 Task: Add 1 hour 30 minutes after the event.
Action: Mouse moved to (121, 373)
Screenshot: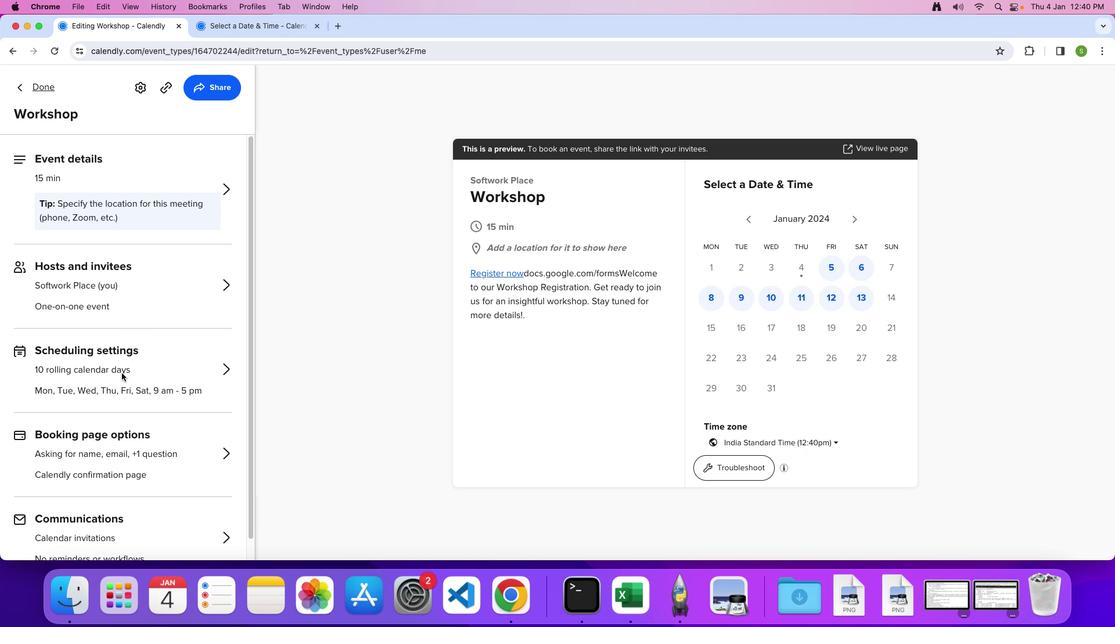 
Action: Mouse pressed left at (121, 373)
Screenshot: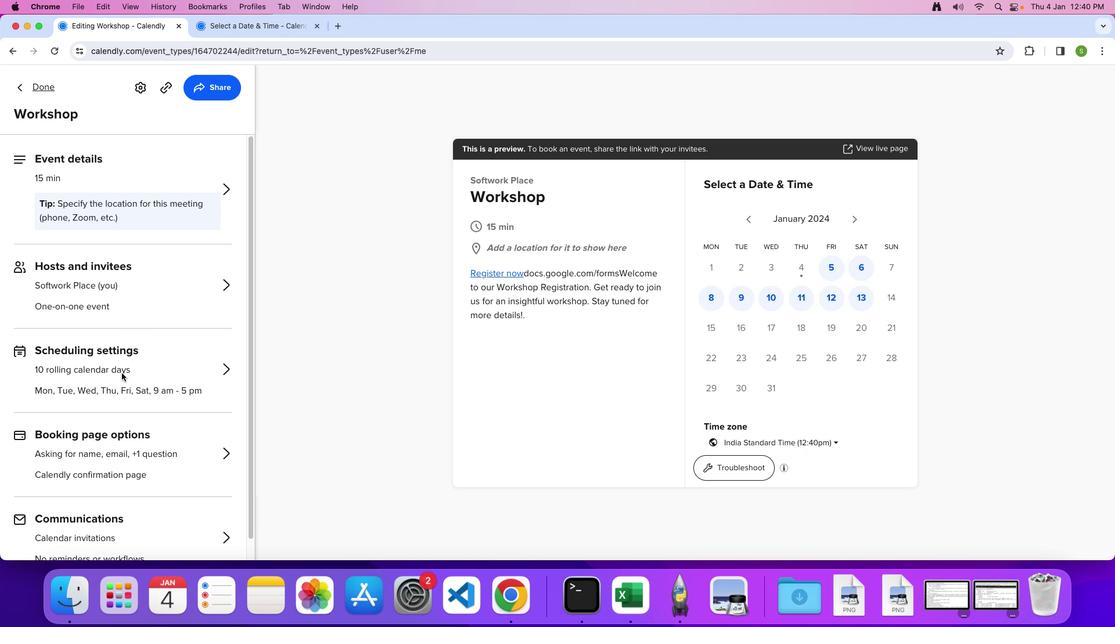 
Action: Mouse moved to (135, 366)
Screenshot: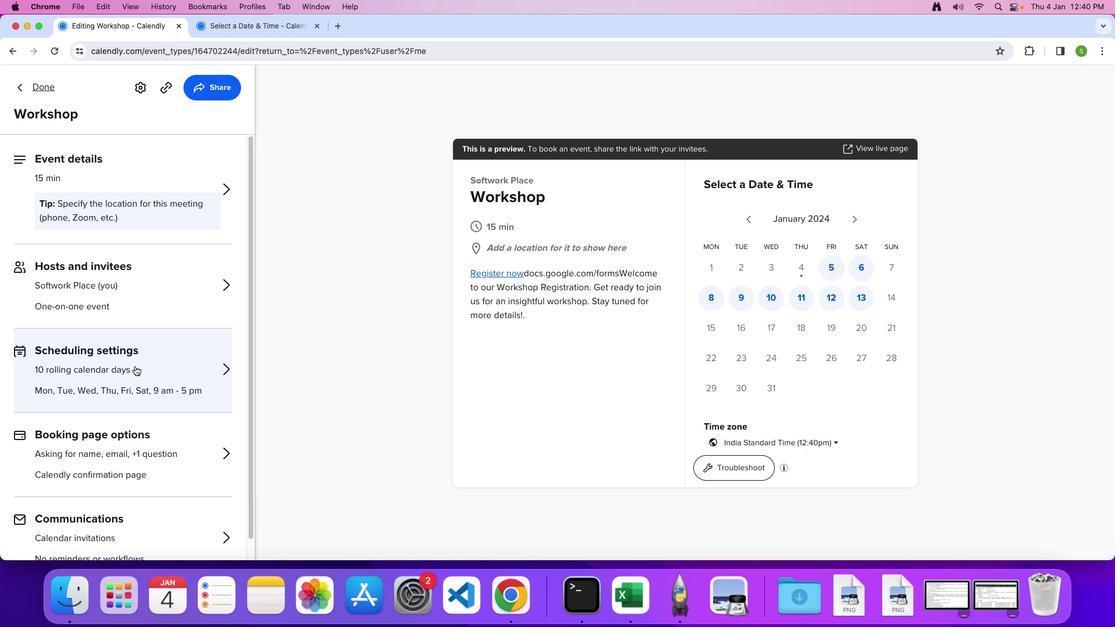 
Action: Mouse pressed left at (135, 366)
Screenshot: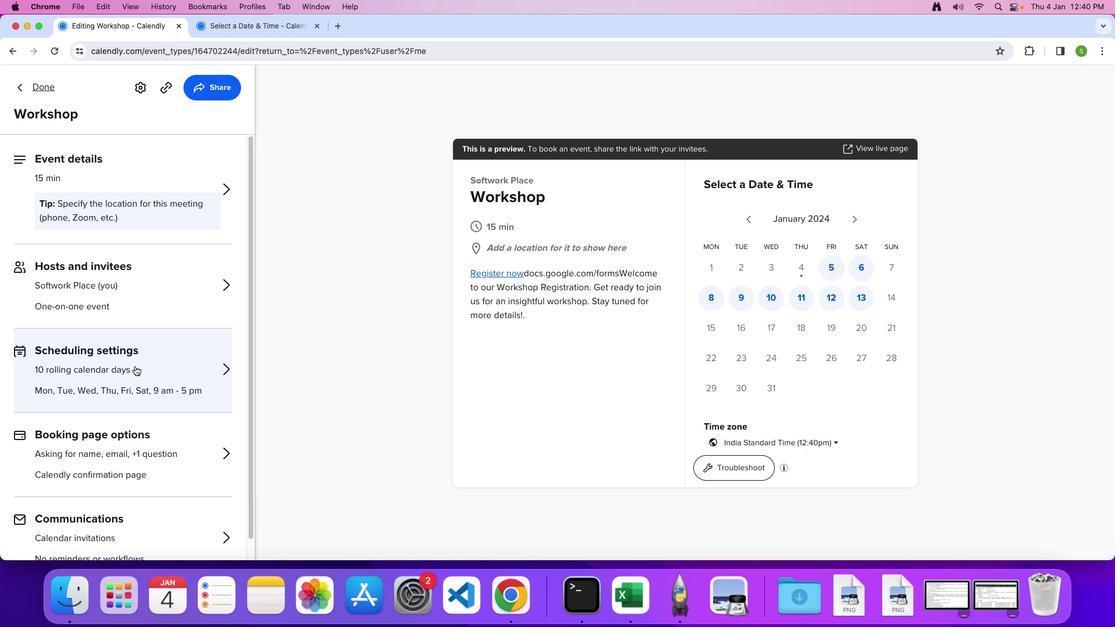 
Action: Mouse moved to (84, 445)
Screenshot: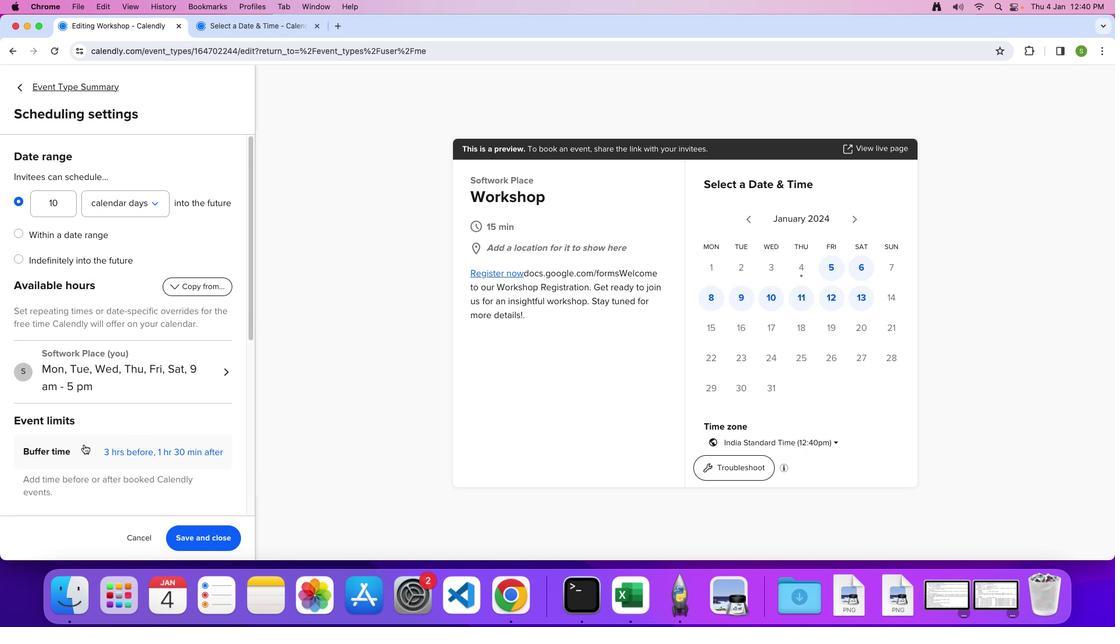 
Action: Mouse pressed left at (84, 445)
Screenshot: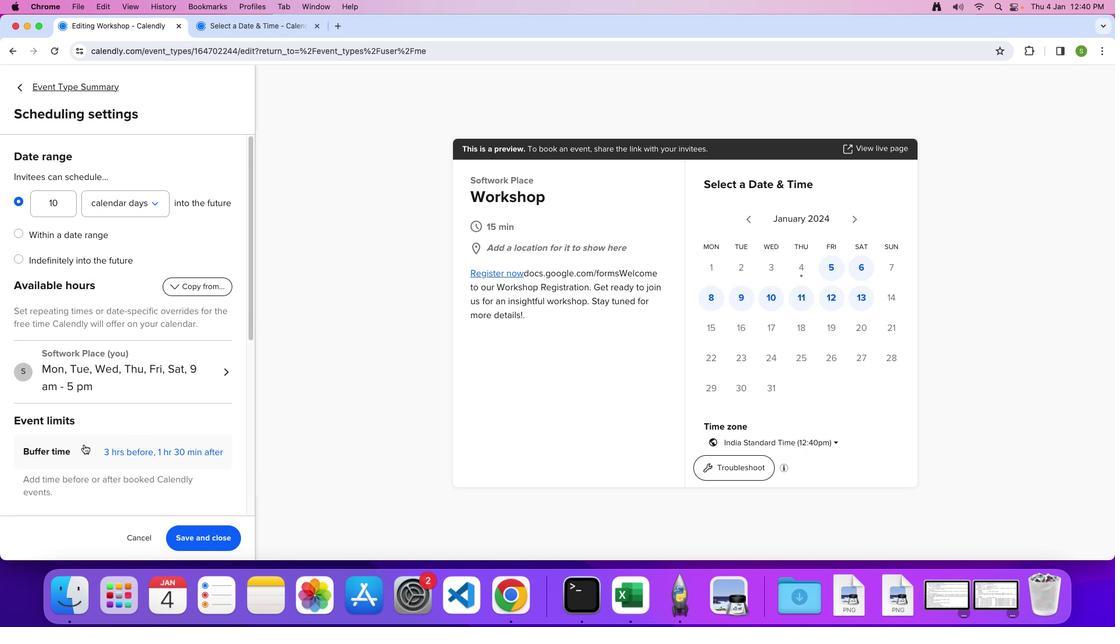 
Action: Mouse moved to (151, 440)
Screenshot: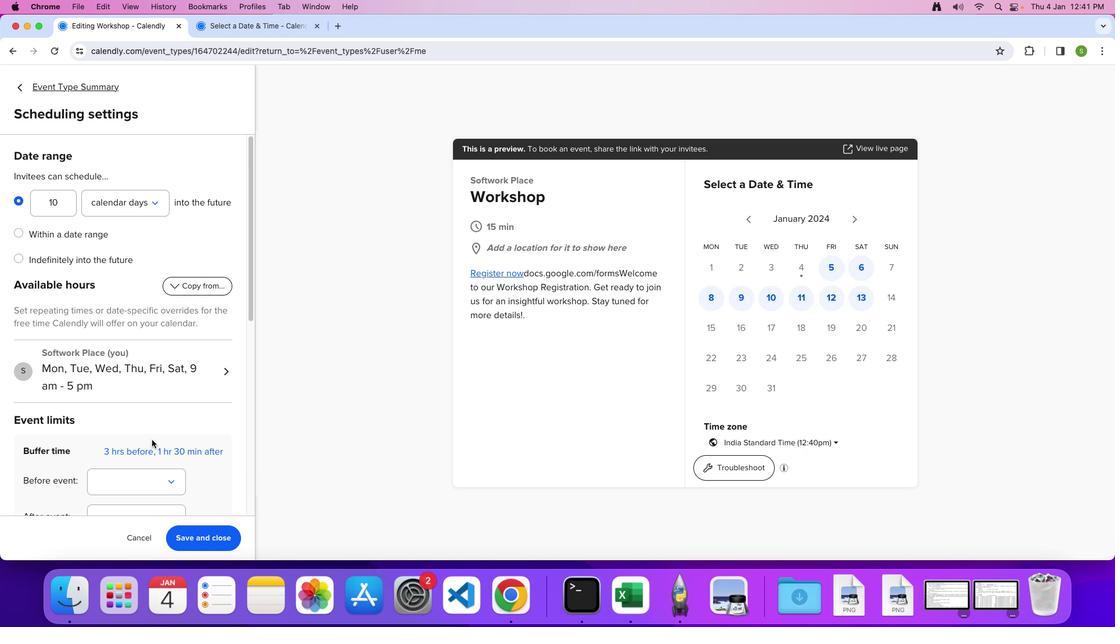 
Action: Mouse scrolled (151, 440) with delta (0, 0)
Screenshot: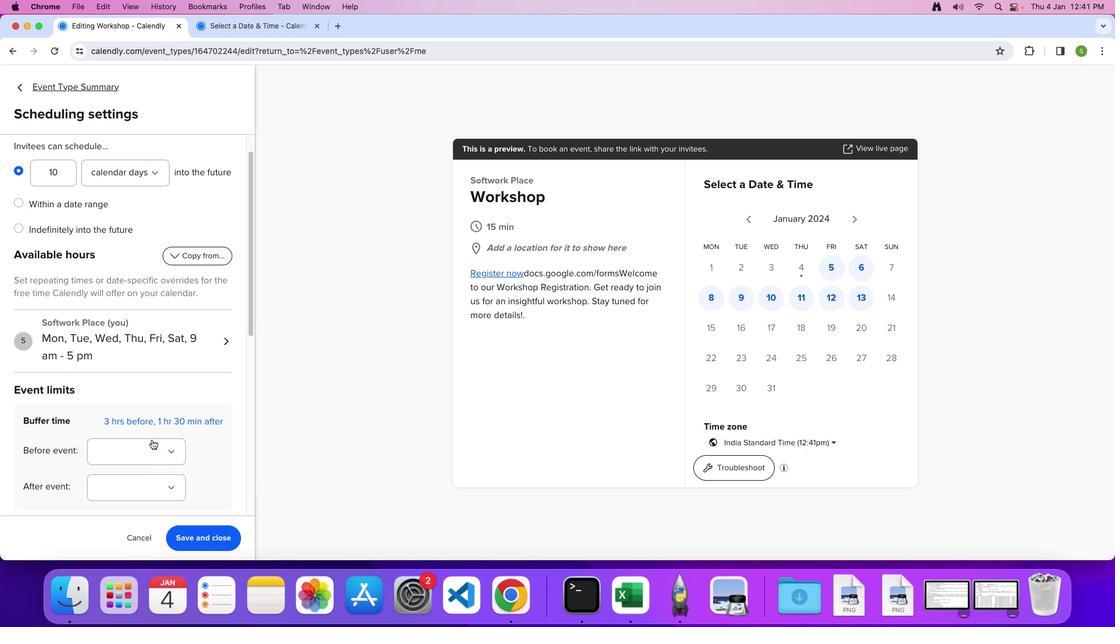 
Action: Mouse moved to (151, 440)
Screenshot: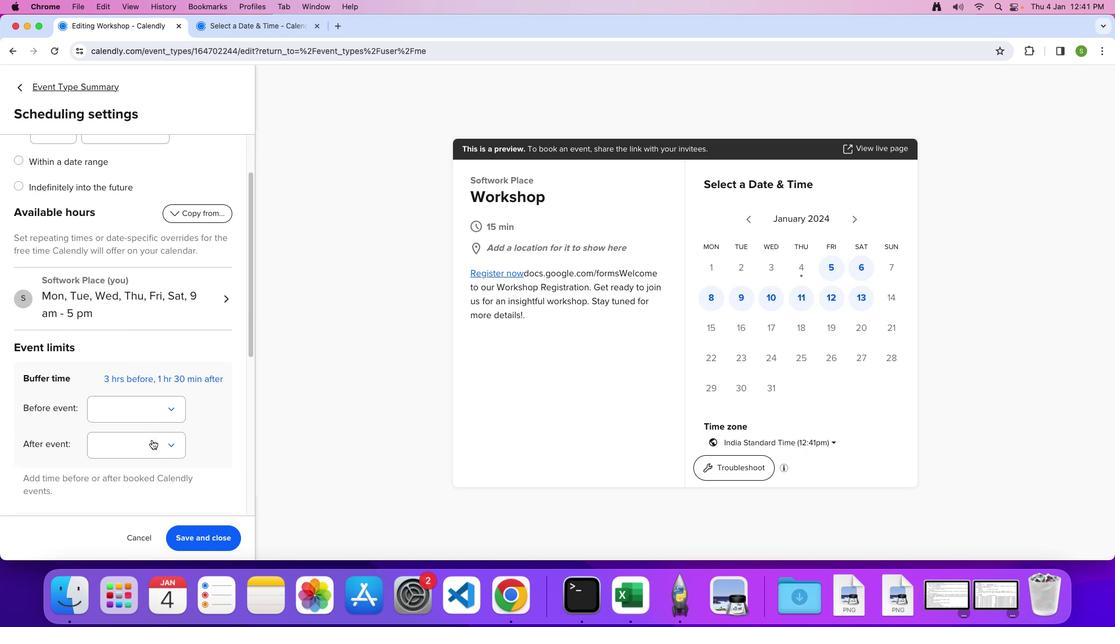 
Action: Mouse scrolled (151, 440) with delta (0, 0)
Screenshot: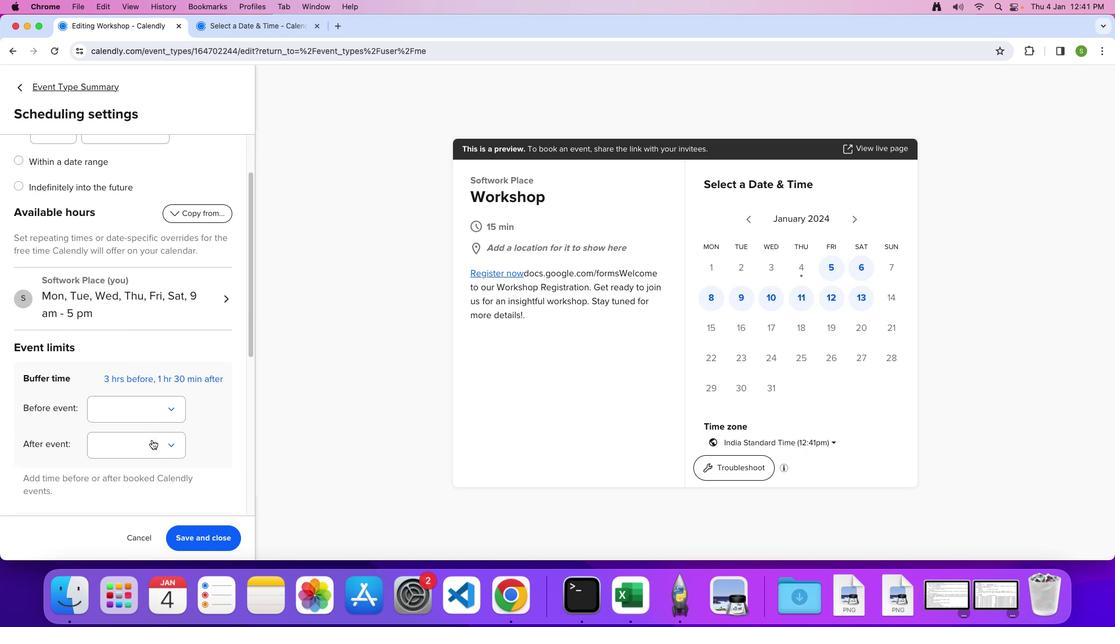 
Action: Mouse moved to (151, 440)
Screenshot: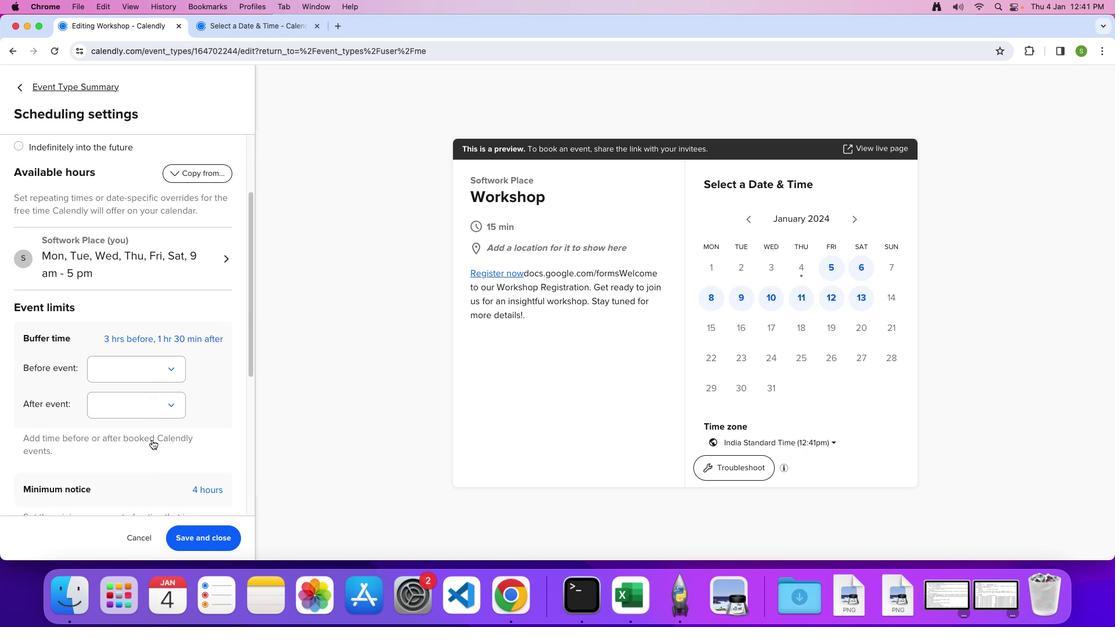 
Action: Mouse scrolled (151, 440) with delta (0, -2)
Screenshot: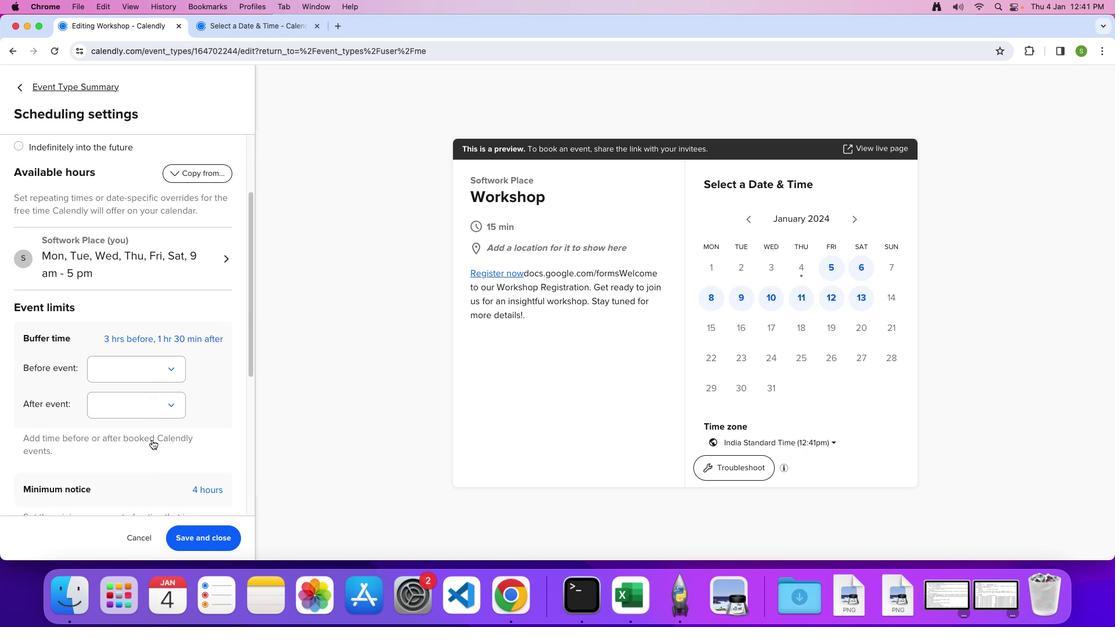 
Action: Mouse moved to (152, 440)
Screenshot: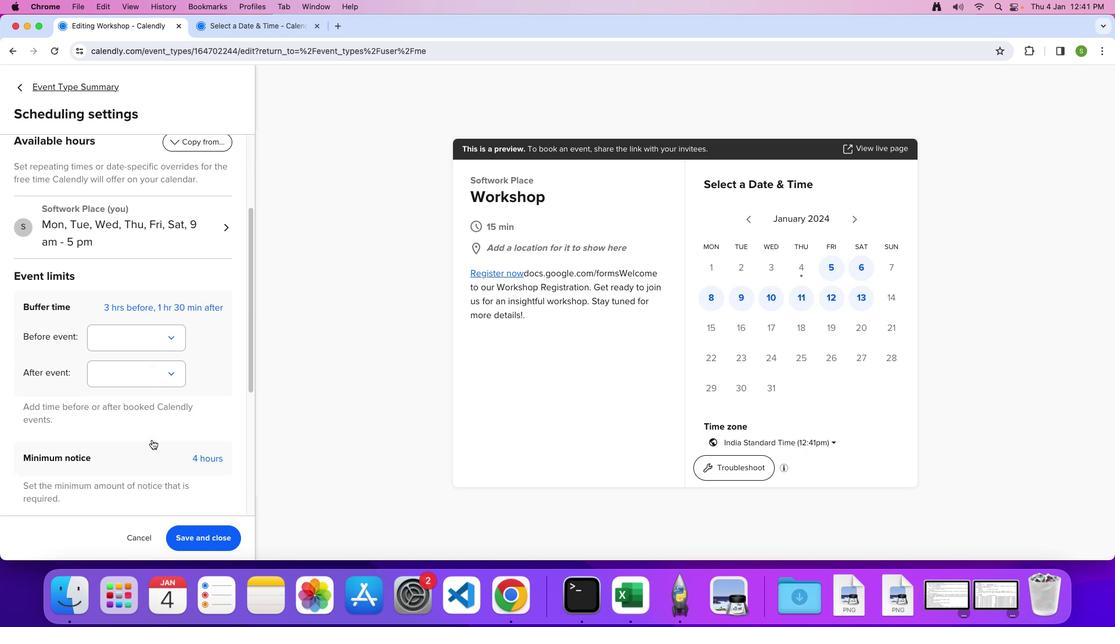 
Action: Mouse scrolled (152, 440) with delta (0, -2)
Screenshot: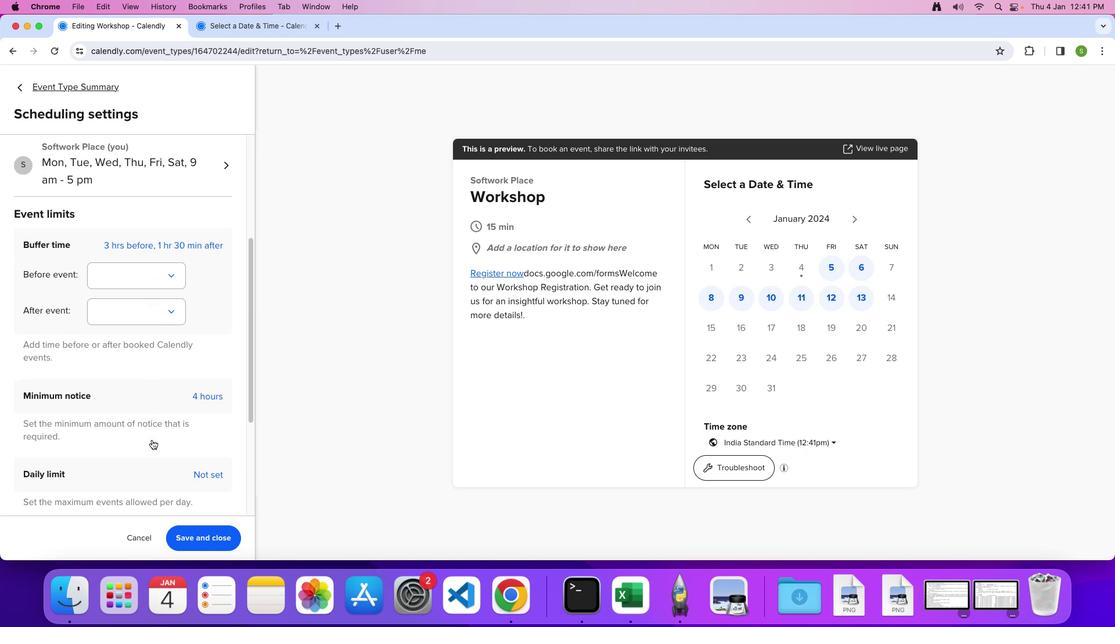 
Action: Mouse moved to (168, 280)
Screenshot: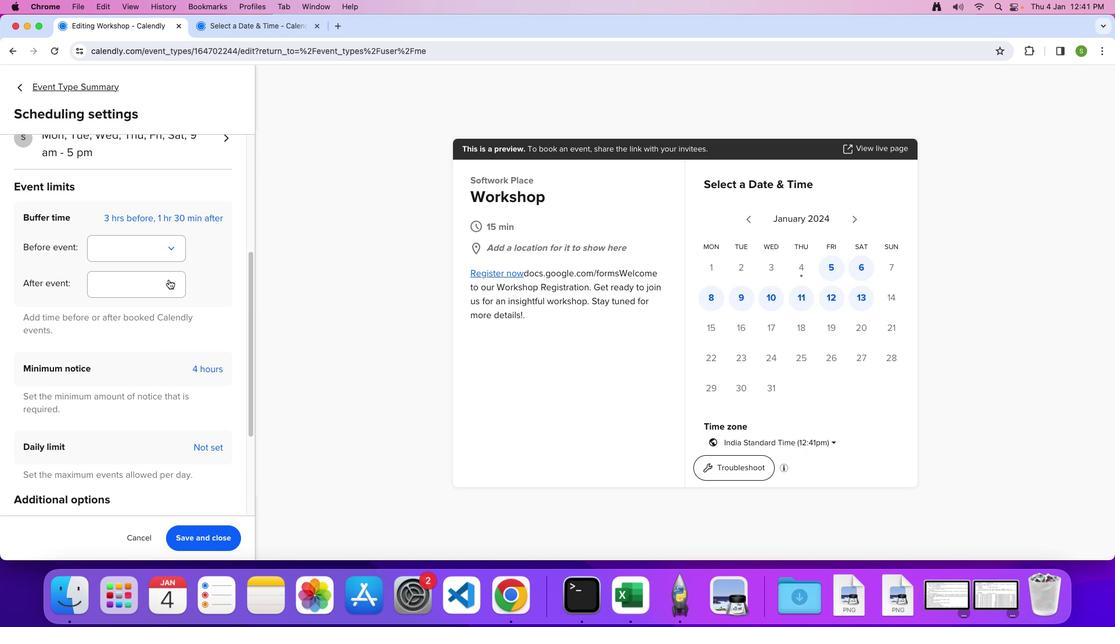 
Action: Mouse pressed left at (168, 280)
Screenshot: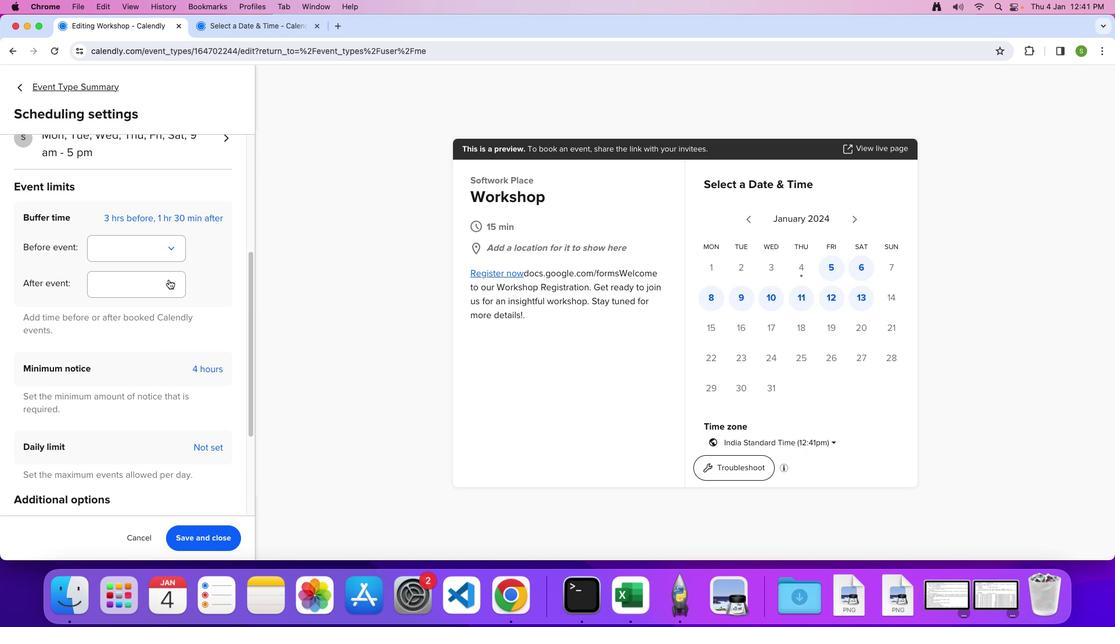 
Action: Mouse moved to (142, 399)
Screenshot: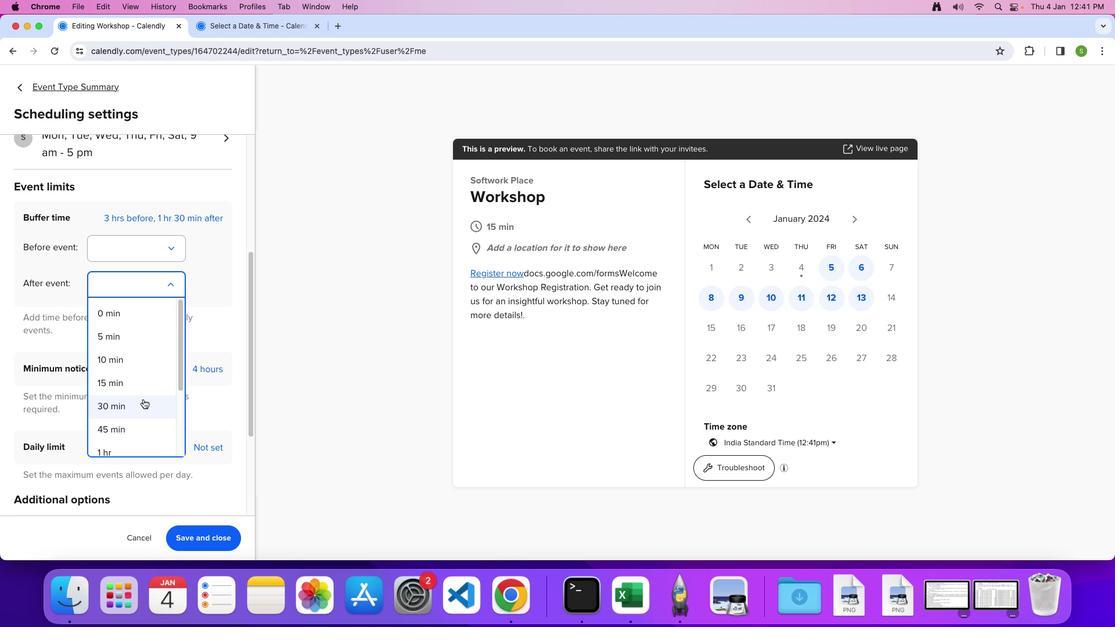 
Action: Mouse scrolled (142, 399) with delta (0, 0)
Screenshot: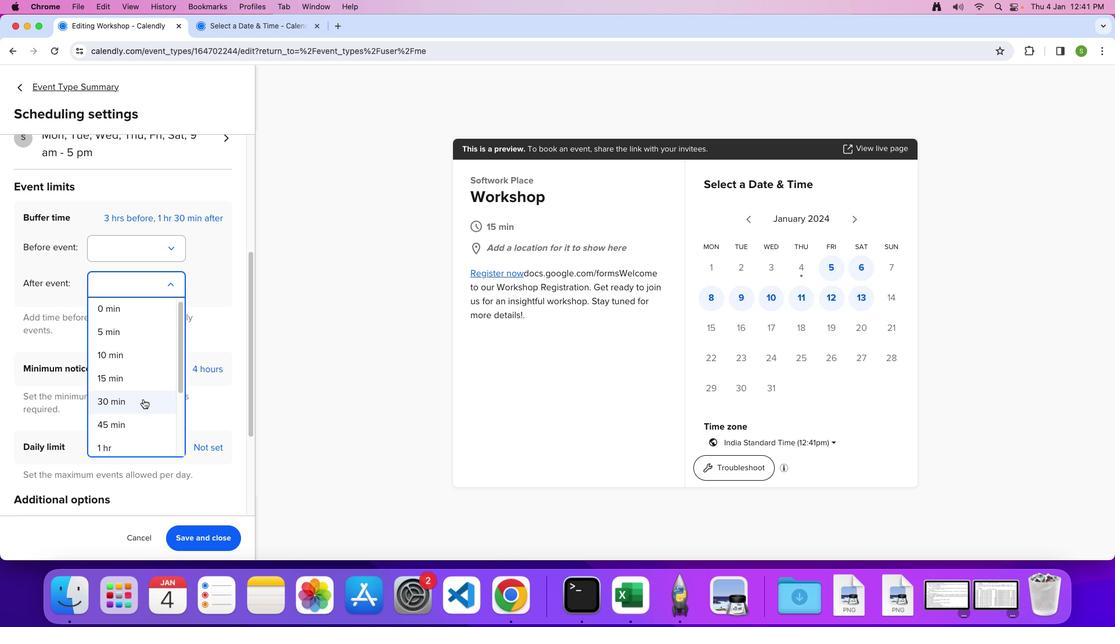 
Action: Mouse scrolled (142, 399) with delta (0, 0)
Screenshot: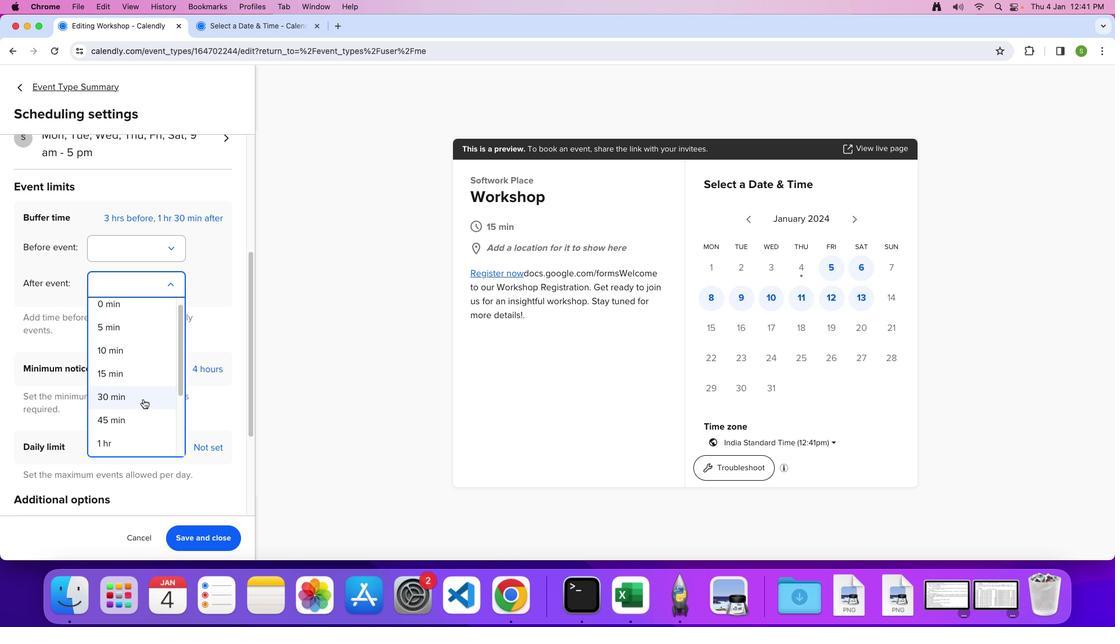 
Action: Mouse scrolled (142, 399) with delta (0, -1)
Screenshot: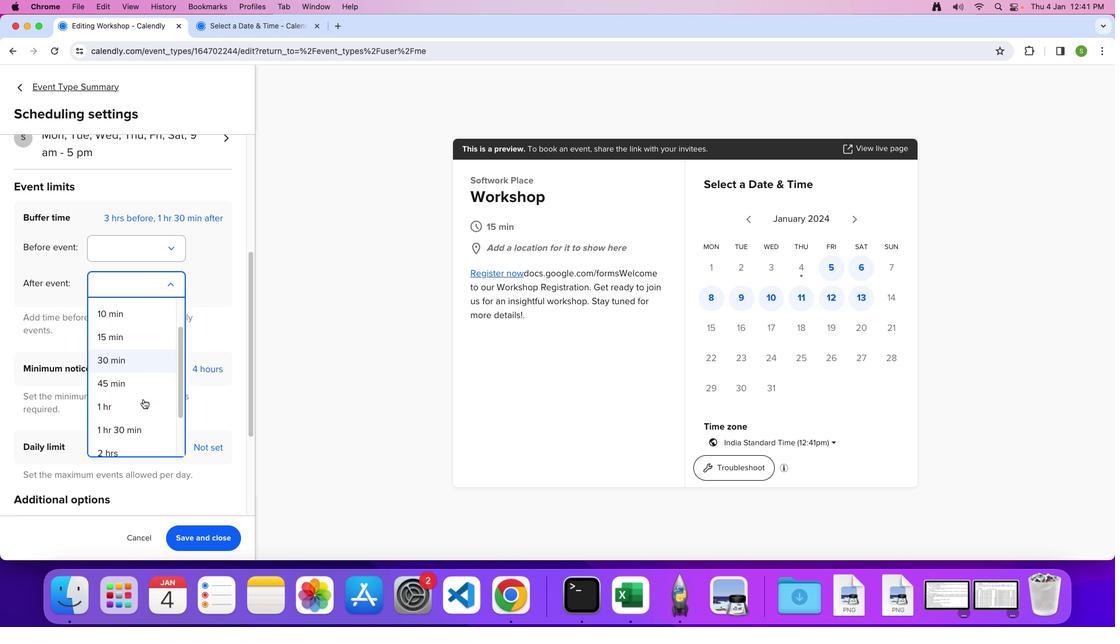 
Action: Mouse moved to (142, 399)
Screenshot: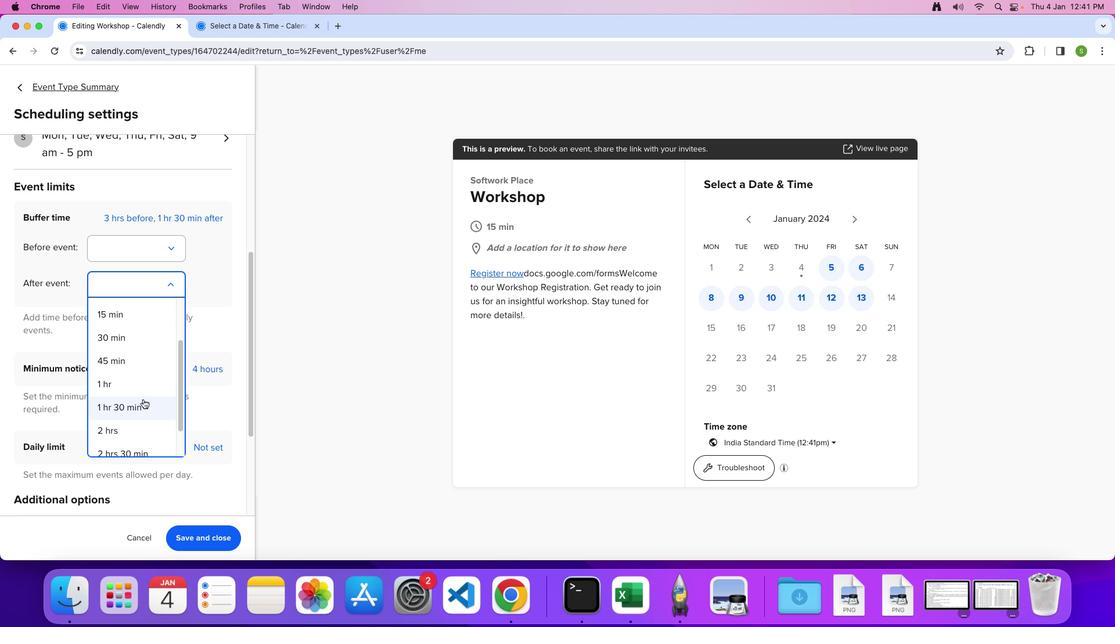 
Action: Mouse scrolled (142, 399) with delta (0, 0)
Screenshot: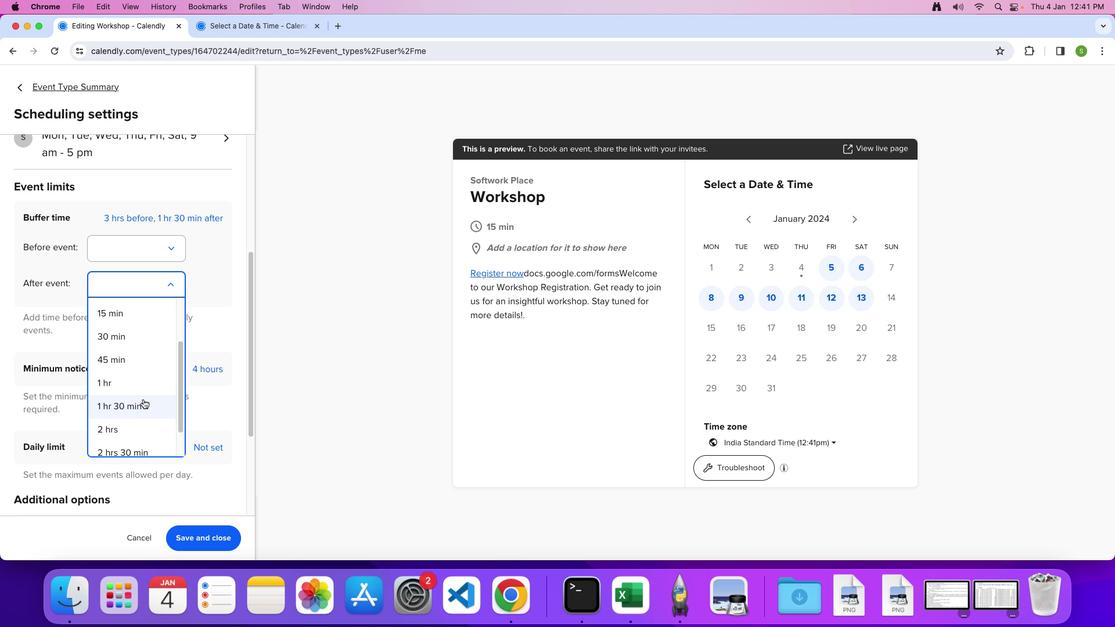 
Action: Mouse moved to (142, 399)
Screenshot: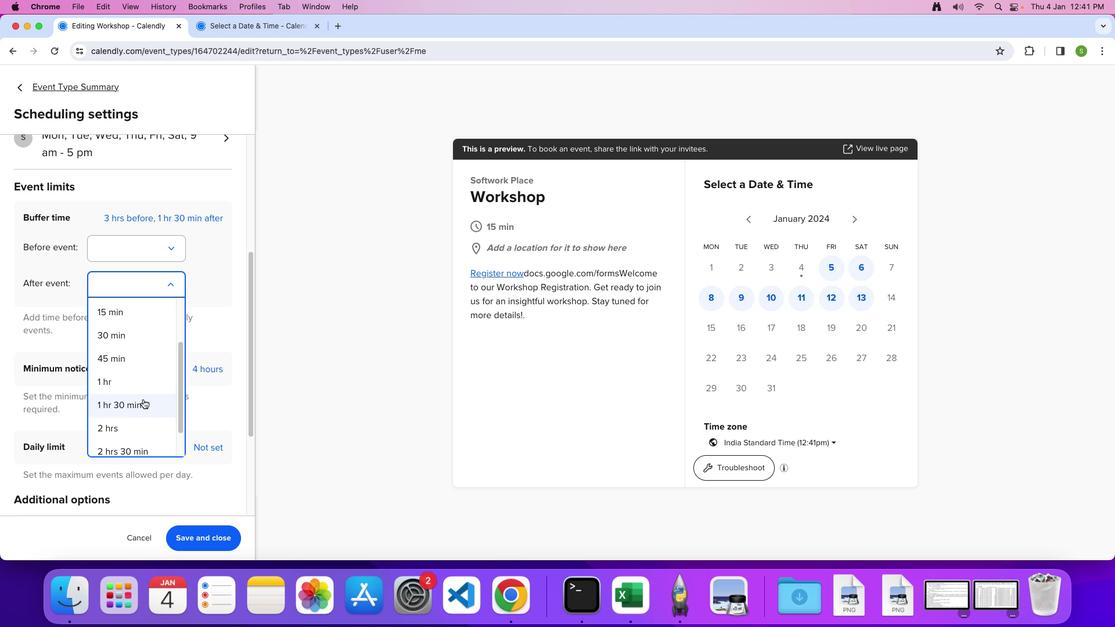 
Action: Mouse scrolled (142, 399) with delta (0, 0)
Screenshot: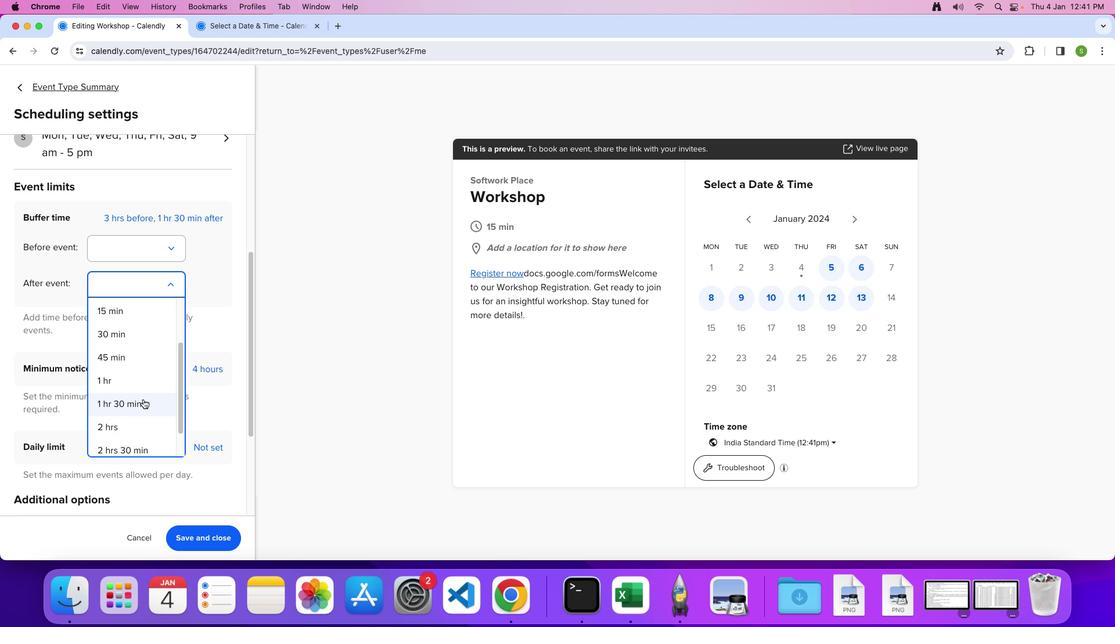 
Action: Mouse moved to (142, 401)
Screenshot: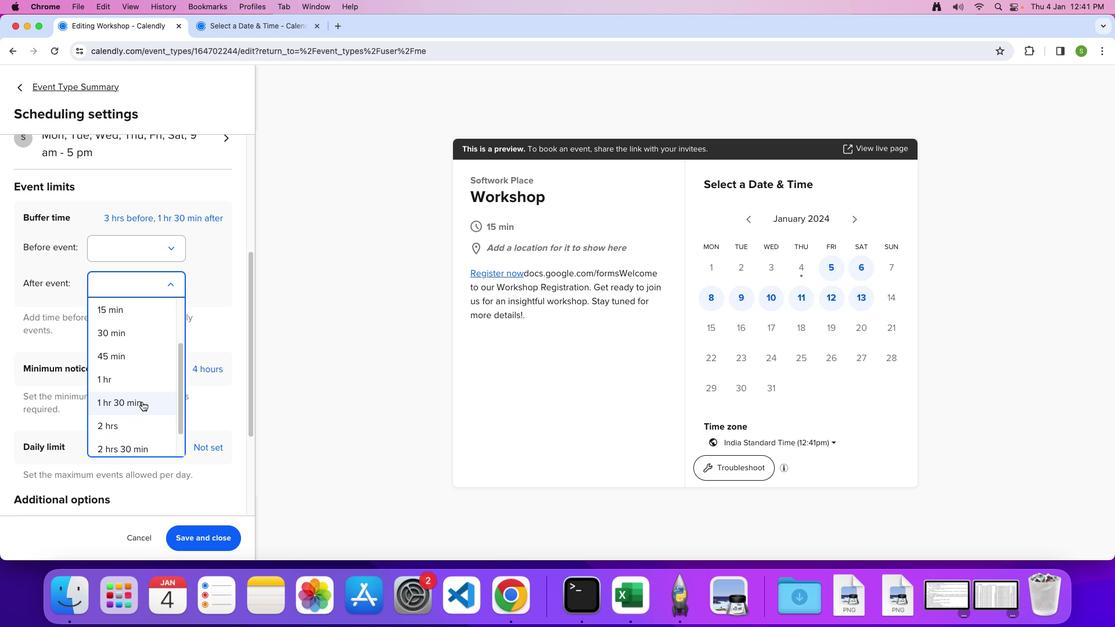 
Action: Mouse pressed left at (142, 401)
Screenshot: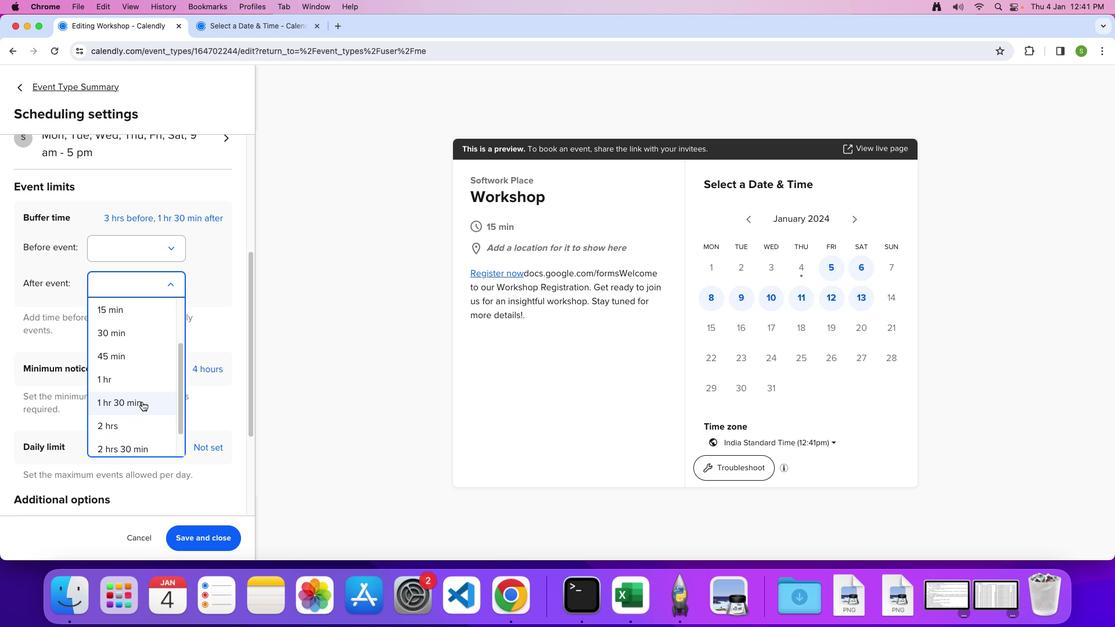 
Action: Mouse moved to (188, 534)
Screenshot: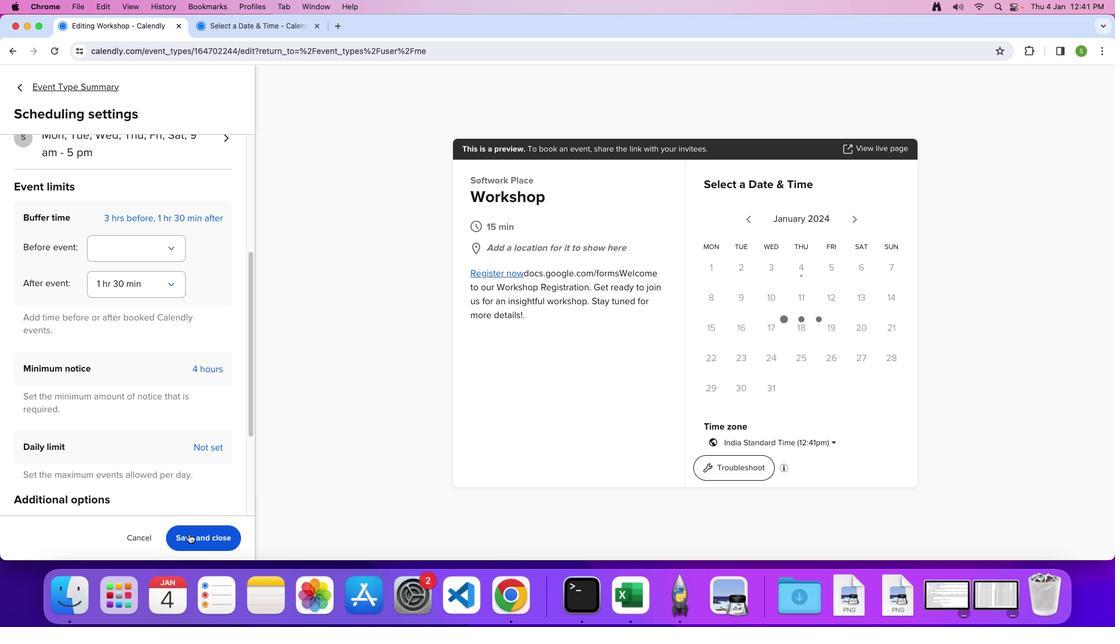 
Action: Mouse pressed left at (188, 534)
Screenshot: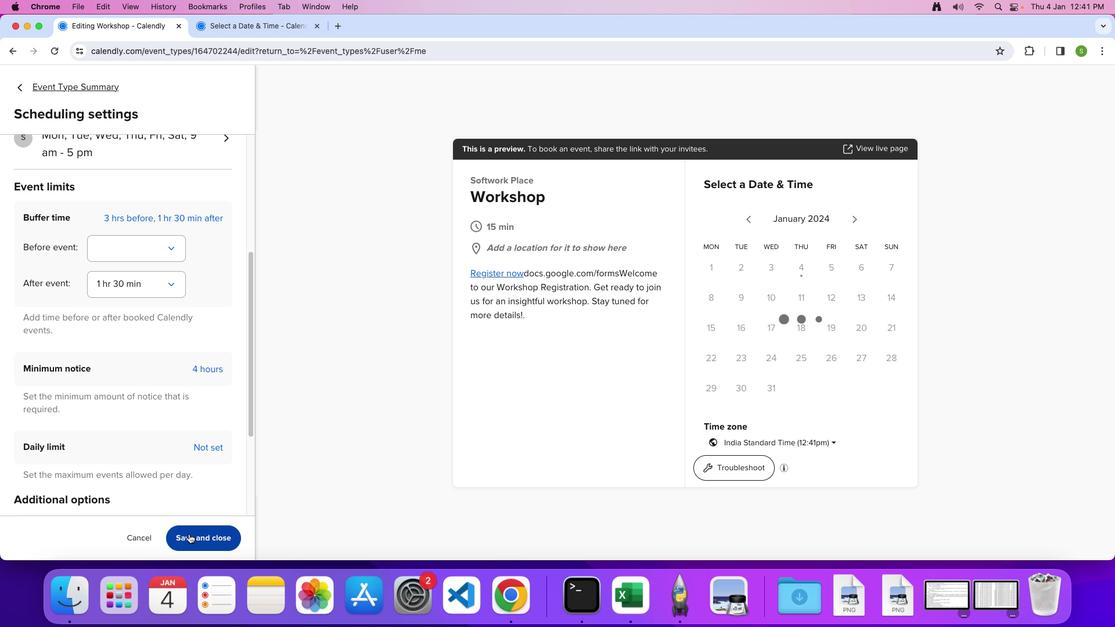 
